 Task: Add the task  Create a new online platform for online nutrition coaching to the section Infrastructure Upgrade Sprint in the project BlueChipper and add a Due Date to the respective task as 2023/12/08
Action: Mouse moved to (486, 431)
Screenshot: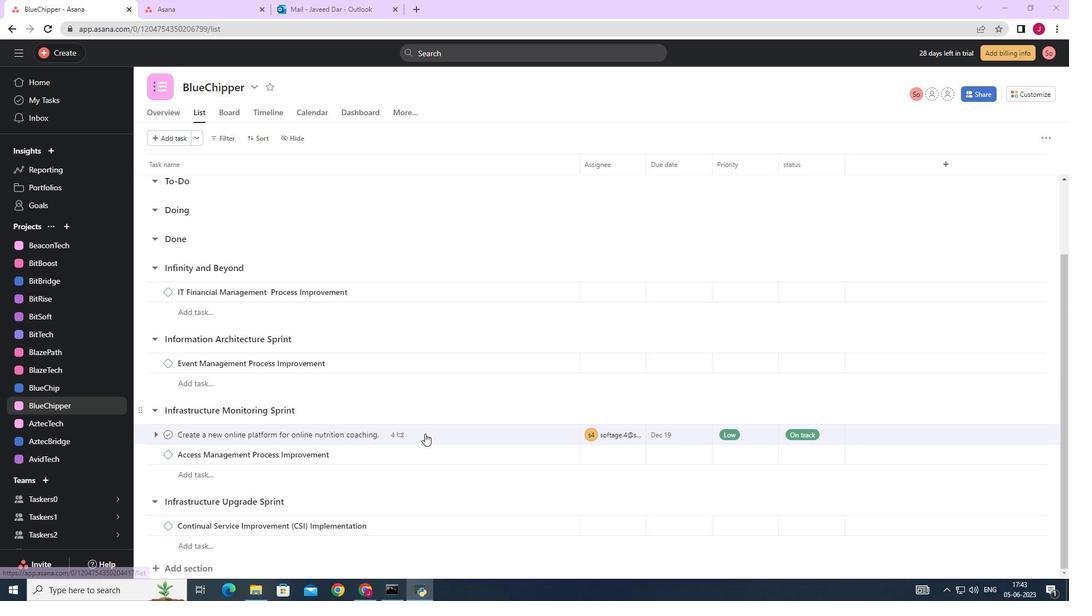 
Action: Mouse scrolled (486, 431) with delta (0, 0)
Screenshot: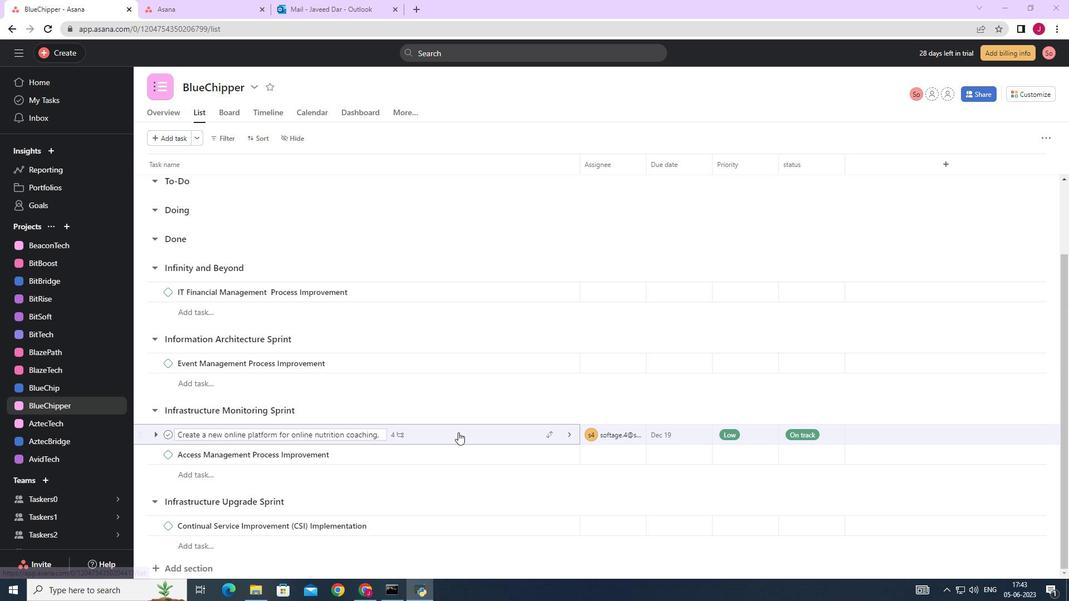 
Action: Mouse moved to (490, 433)
Screenshot: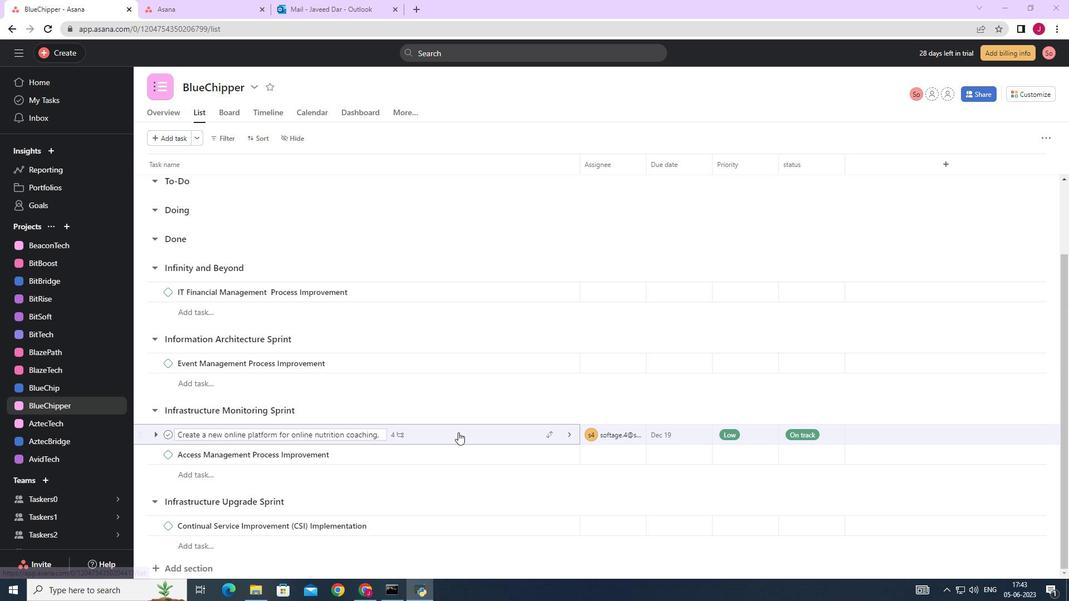 
Action: Mouse scrolled (490, 432) with delta (0, 0)
Screenshot: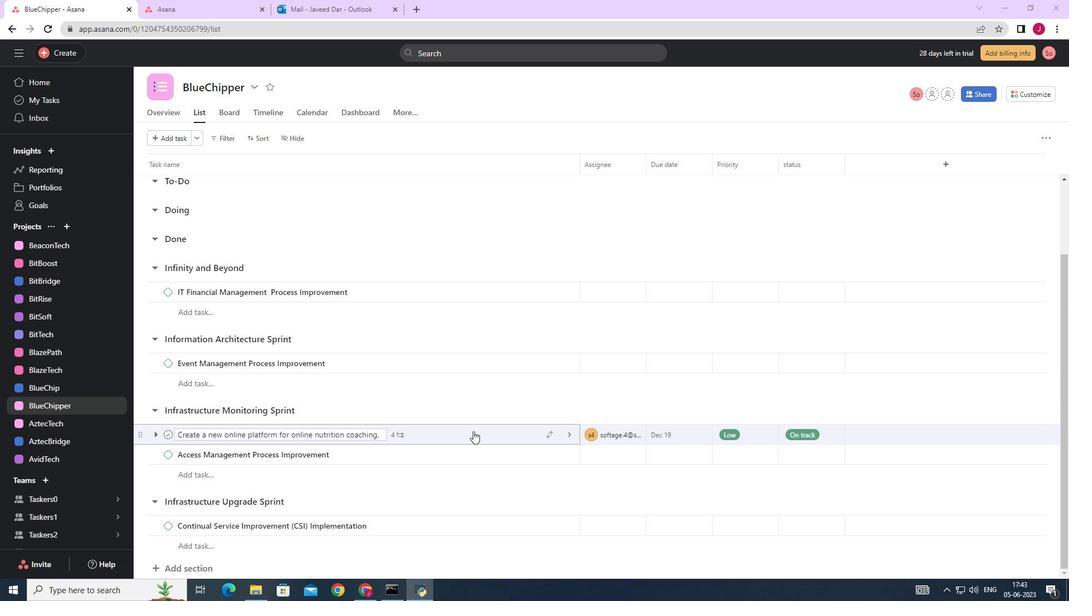 
Action: Mouse moved to (506, 435)
Screenshot: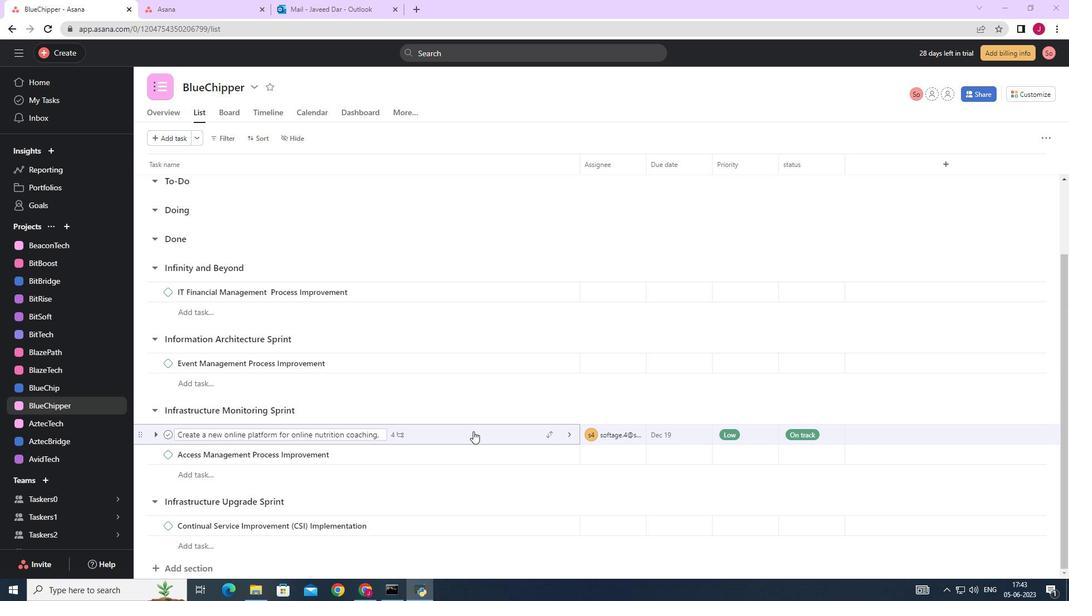 
Action: Mouse scrolled (506, 435) with delta (0, 0)
Screenshot: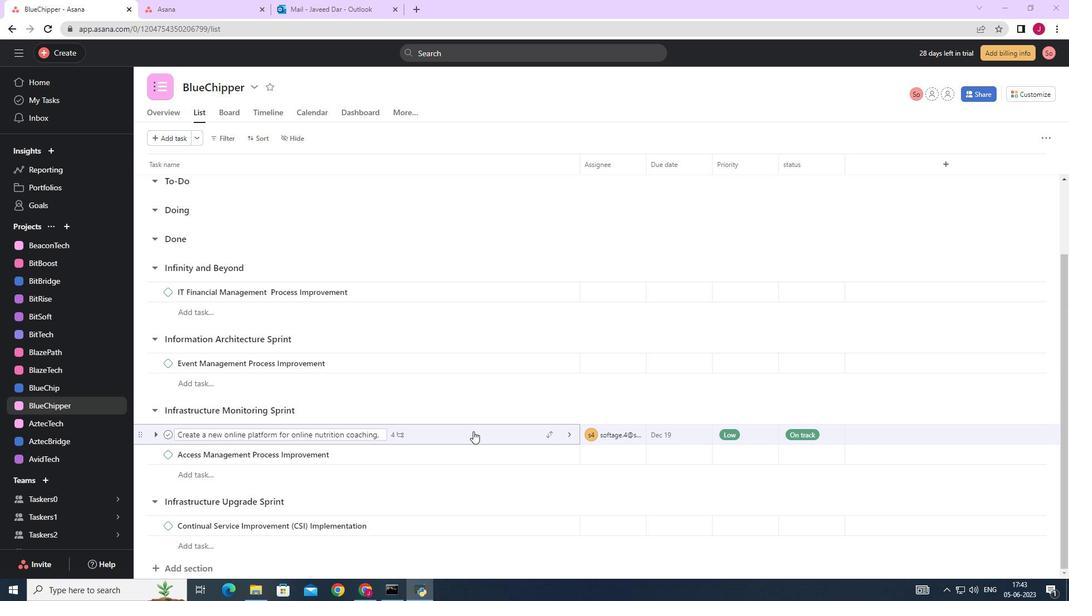 
Action: Mouse moved to (487, 416)
Screenshot: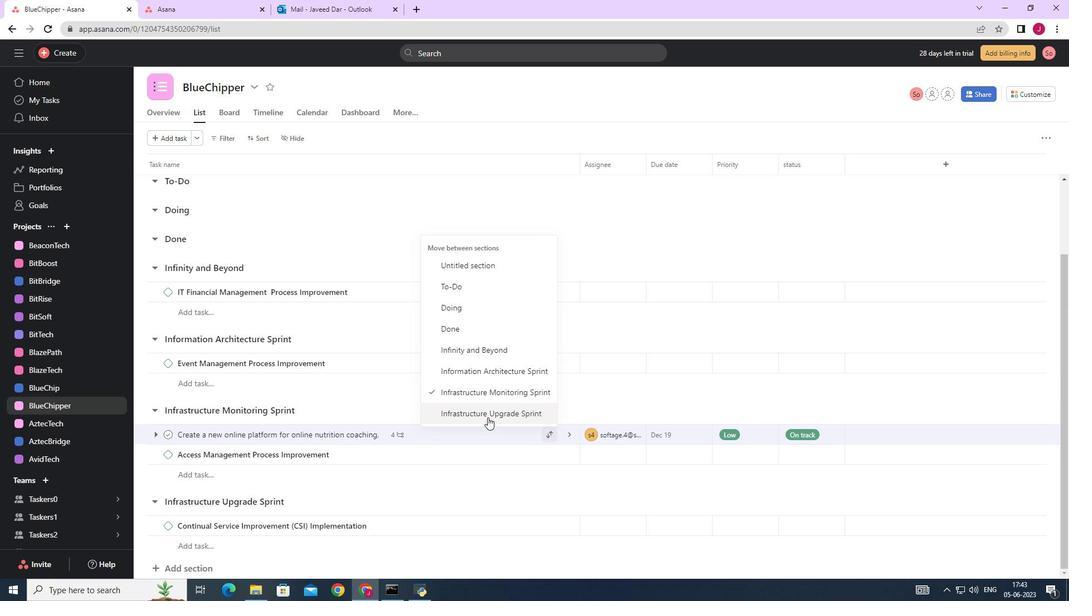 
Action: Mouse pressed left at (487, 416)
Screenshot: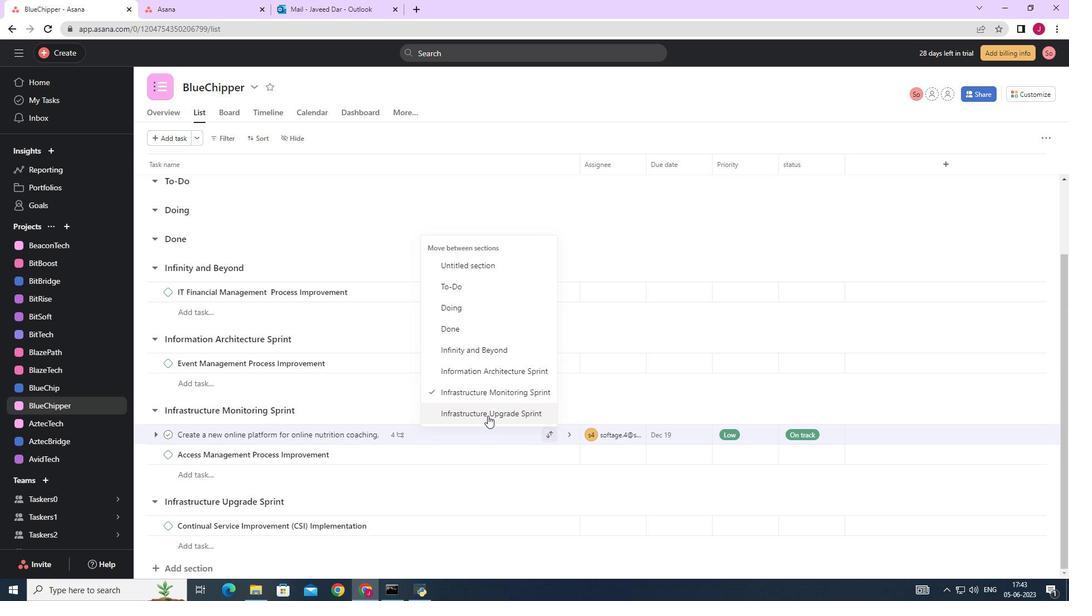 
Action: Mouse moved to (700, 501)
Screenshot: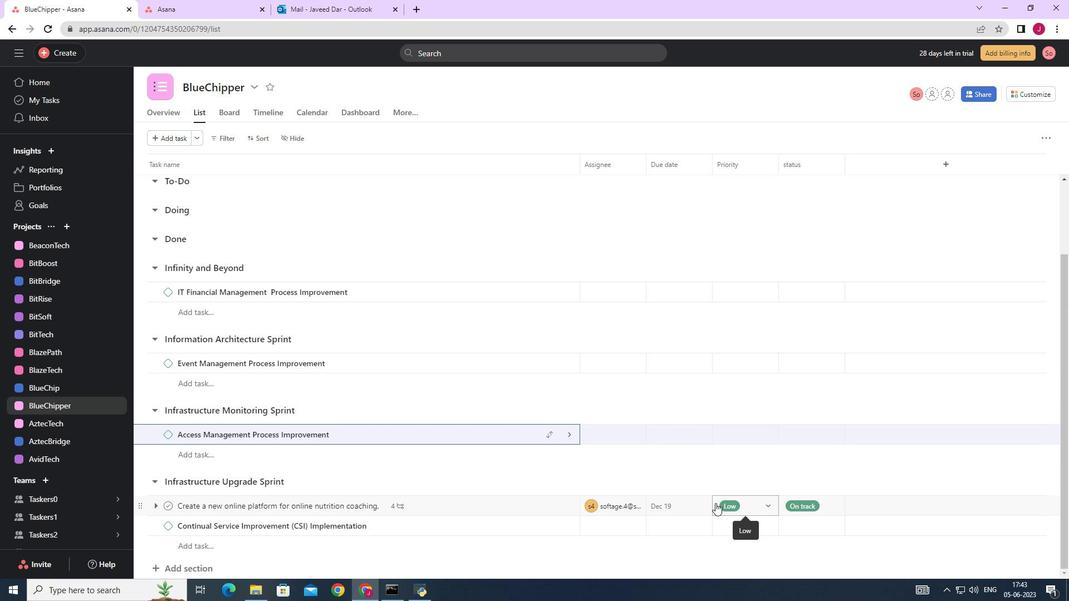 
Action: Mouse pressed left at (700, 501)
Screenshot: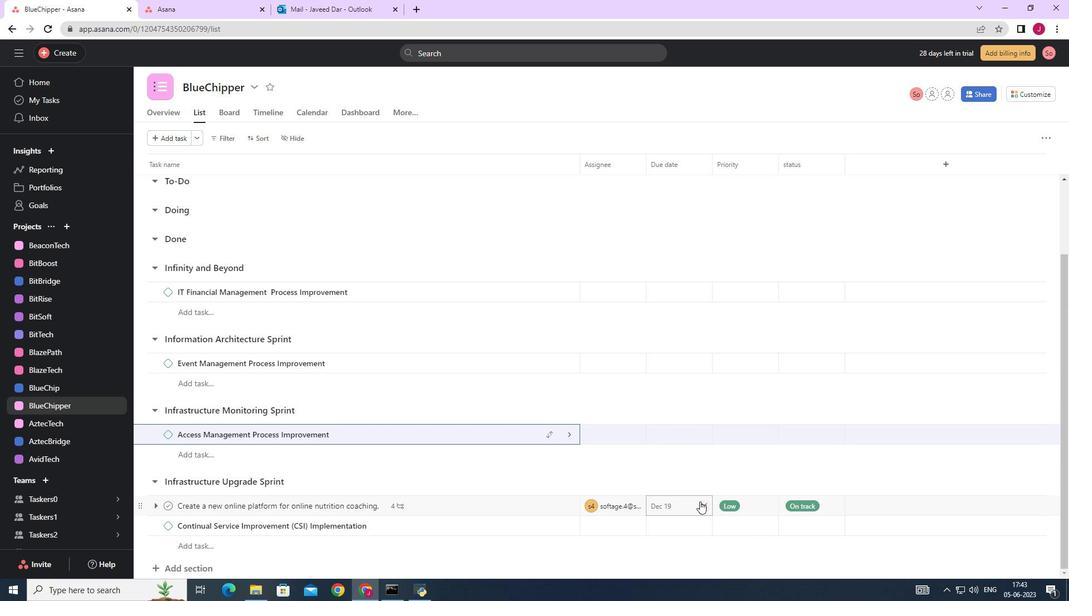 
Action: Mouse moved to (673, 506)
Screenshot: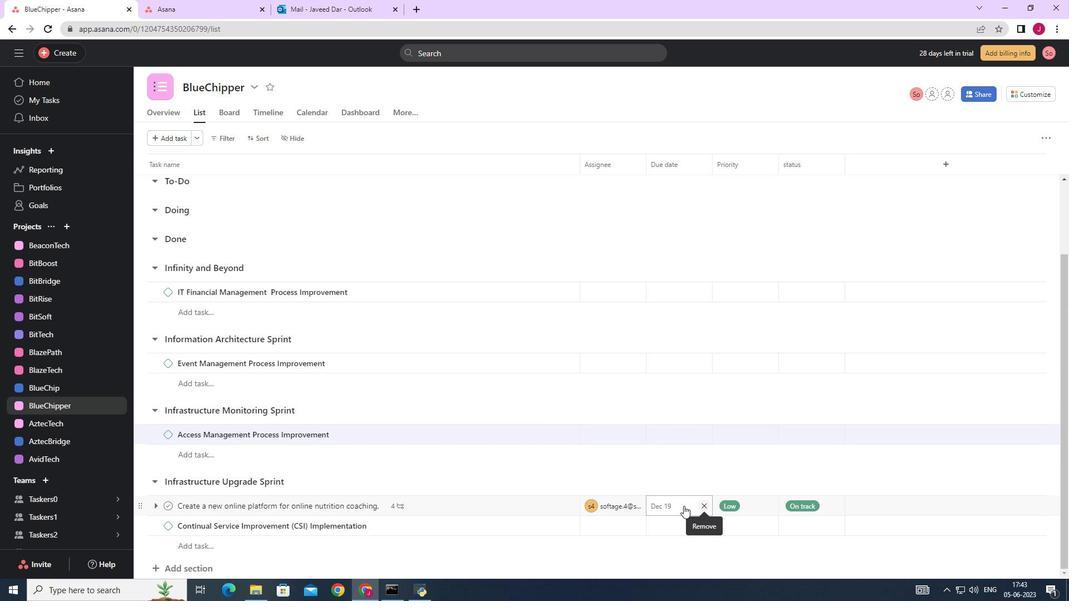 
Action: Mouse pressed left at (673, 506)
Screenshot: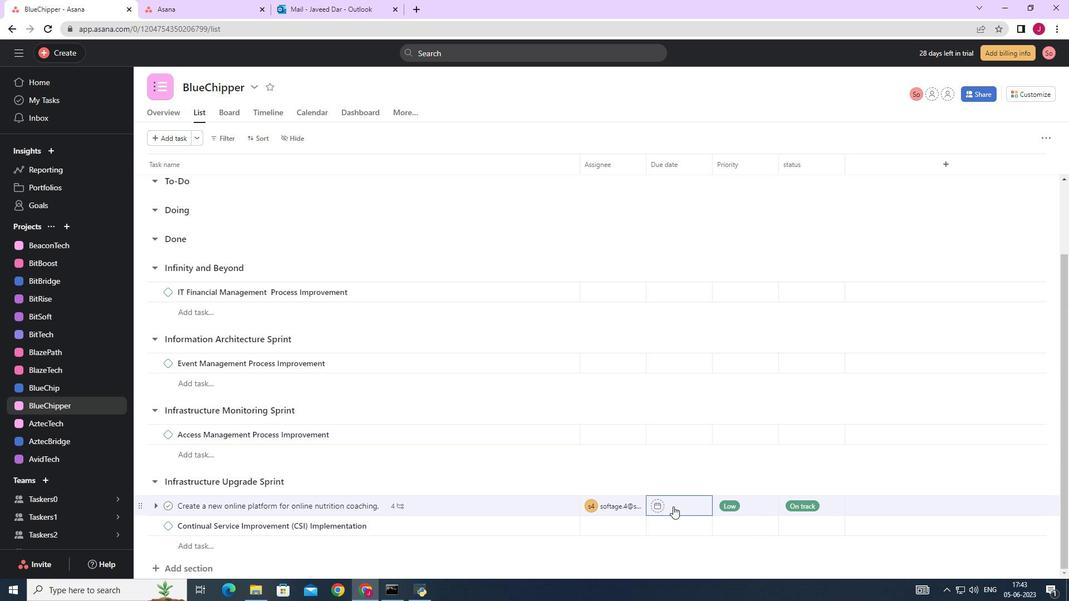 
Action: Mouse moved to (792, 330)
Screenshot: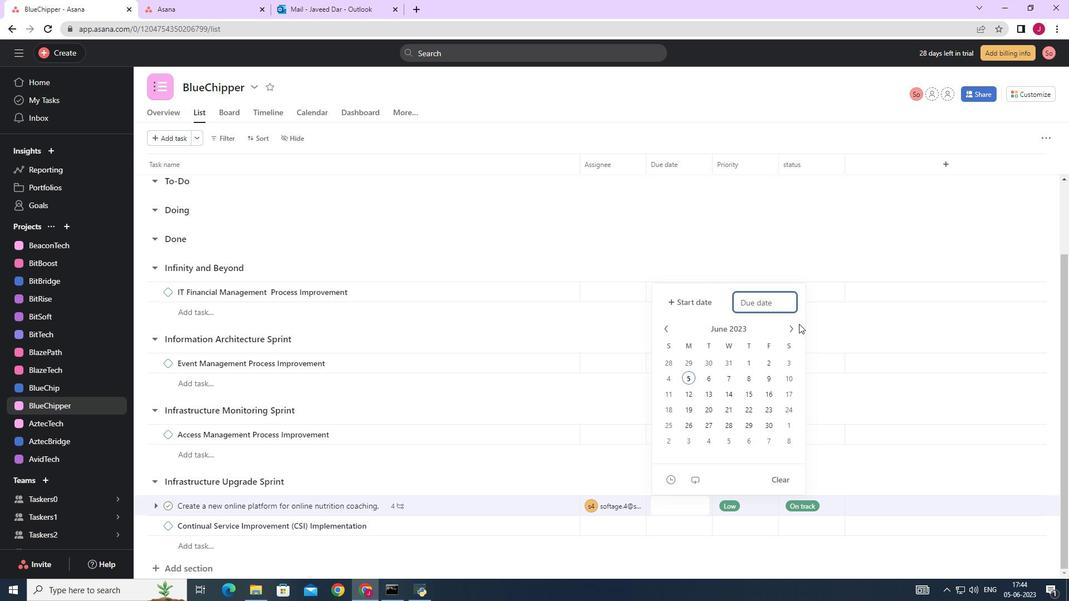 
Action: Mouse pressed left at (792, 330)
Screenshot: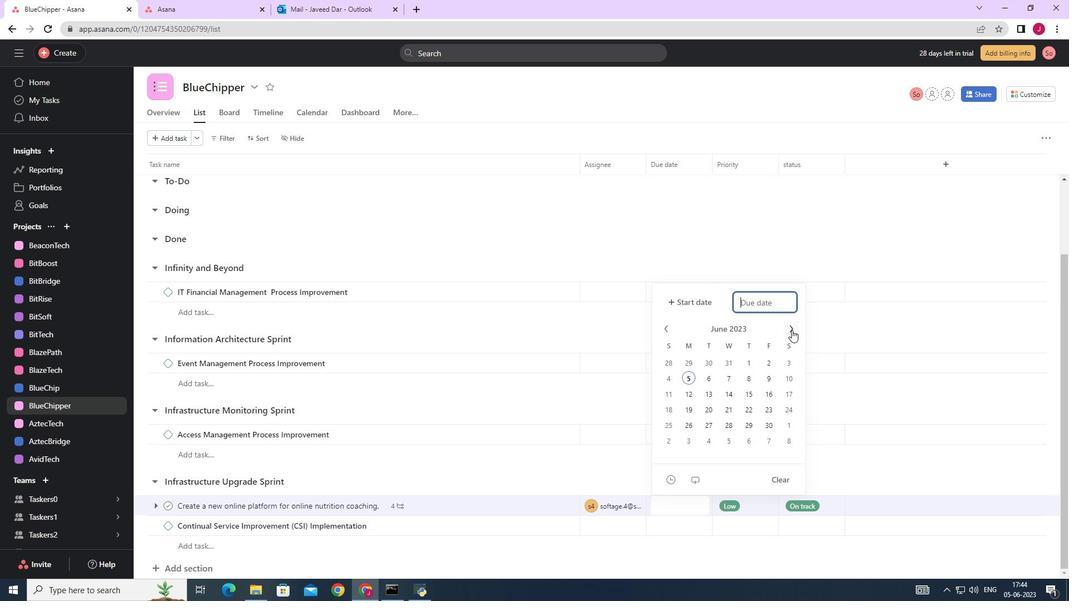 
Action: Mouse pressed left at (792, 330)
Screenshot: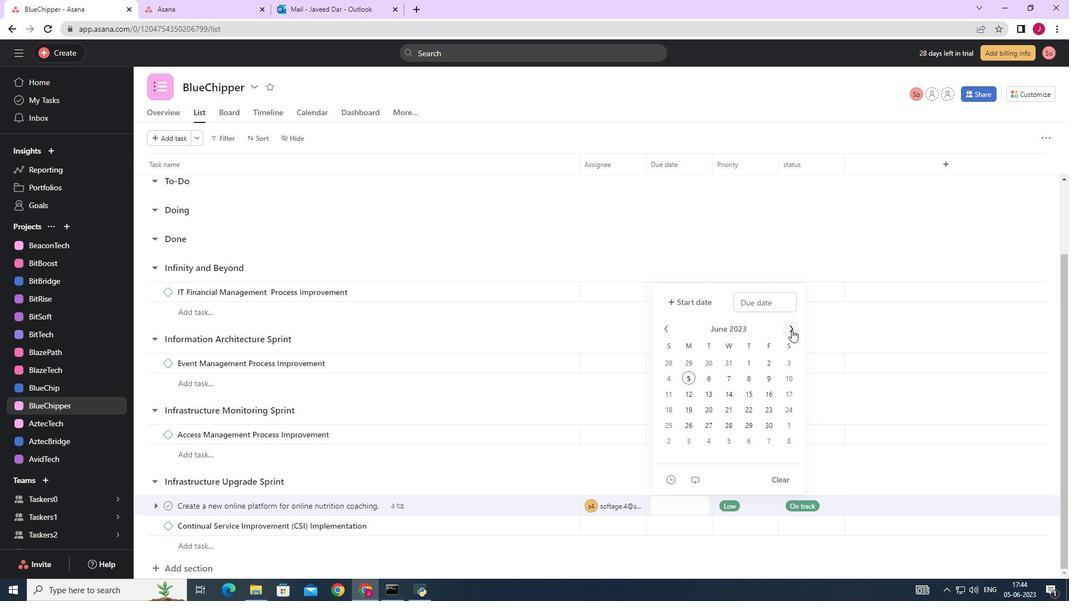 
Action: Mouse pressed left at (792, 330)
Screenshot: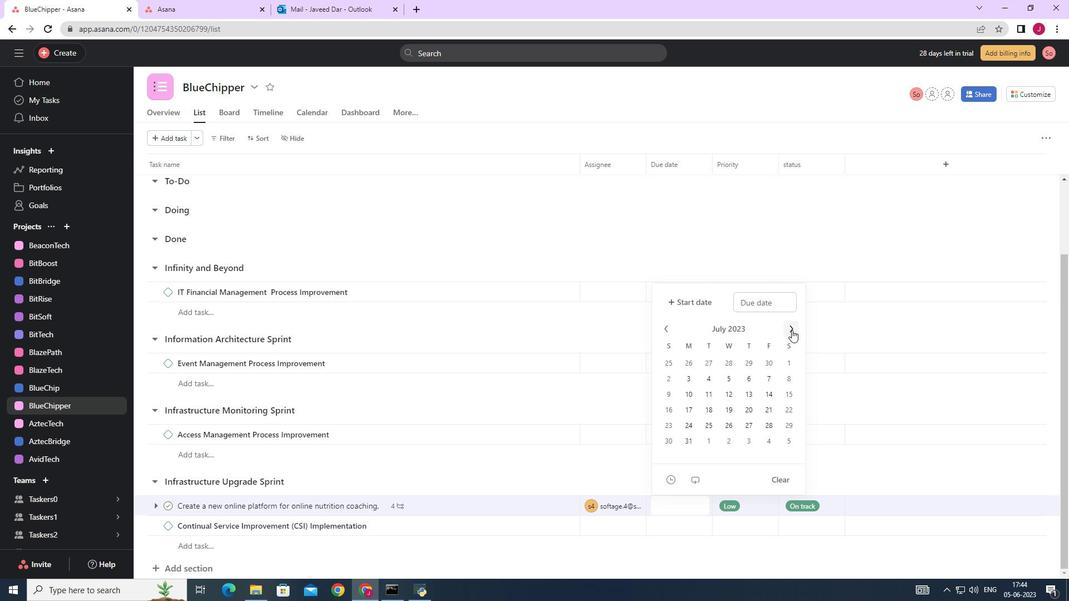 
Action: Mouse pressed left at (792, 330)
Screenshot: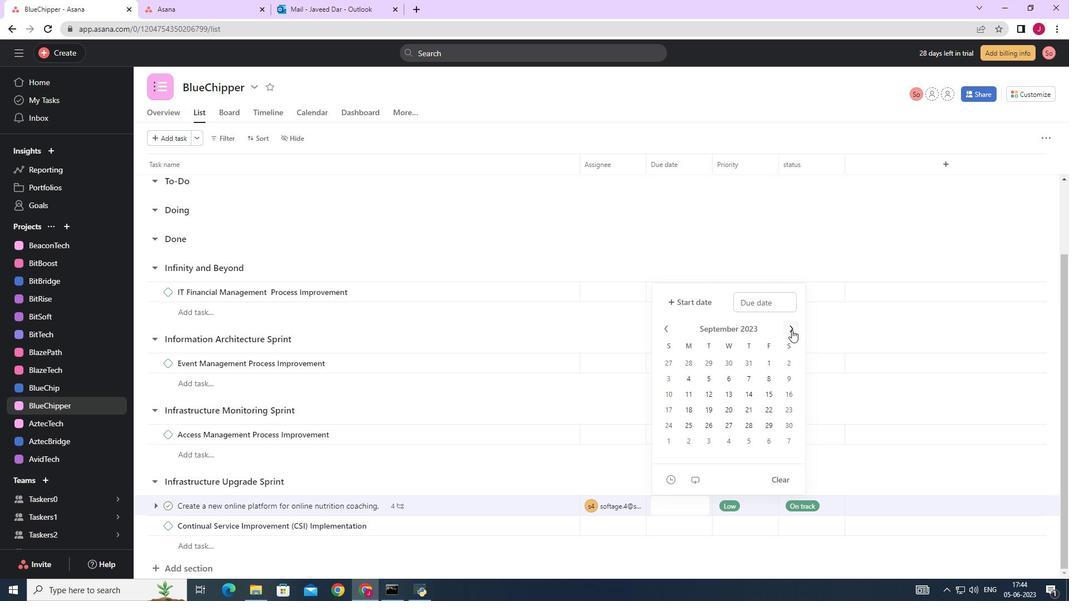 
Action: Mouse pressed left at (792, 330)
Screenshot: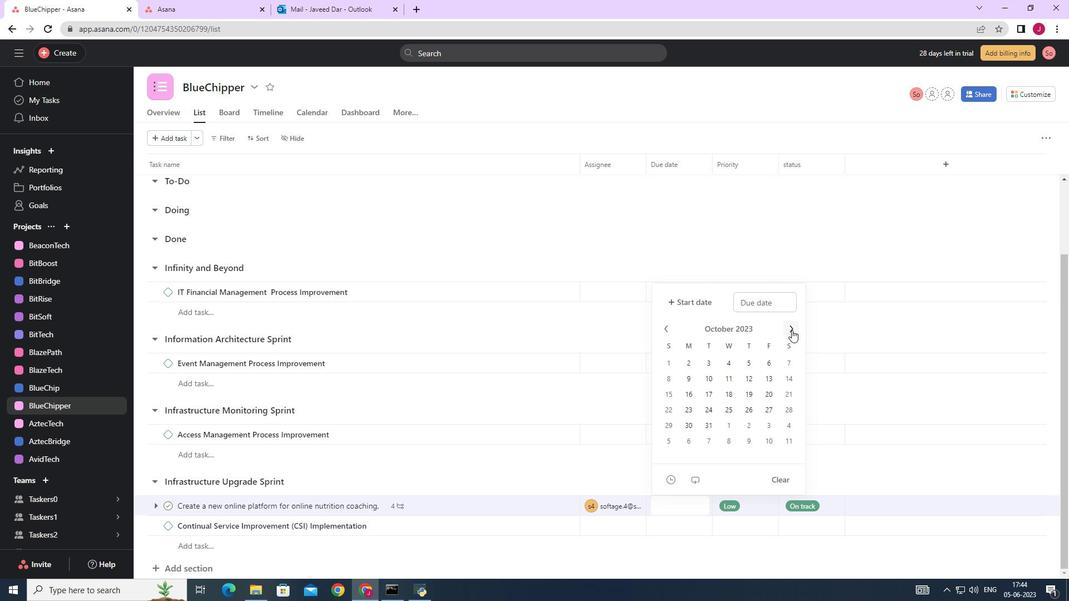 
Action: Mouse pressed left at (792, 330)
Screenshot: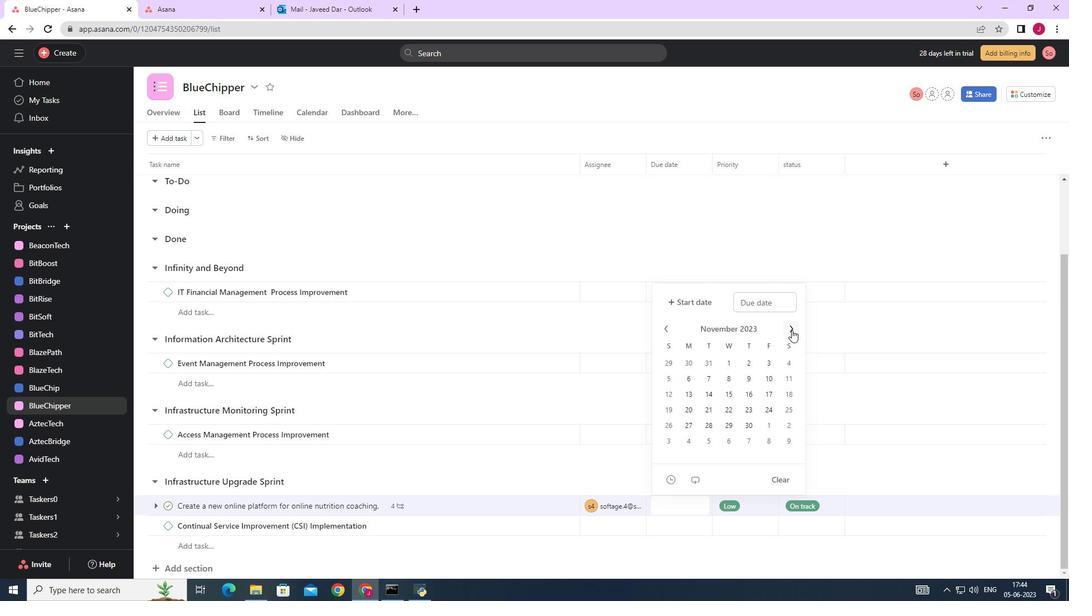 
Action: Mouse moved to (773, 376)
Screenshot: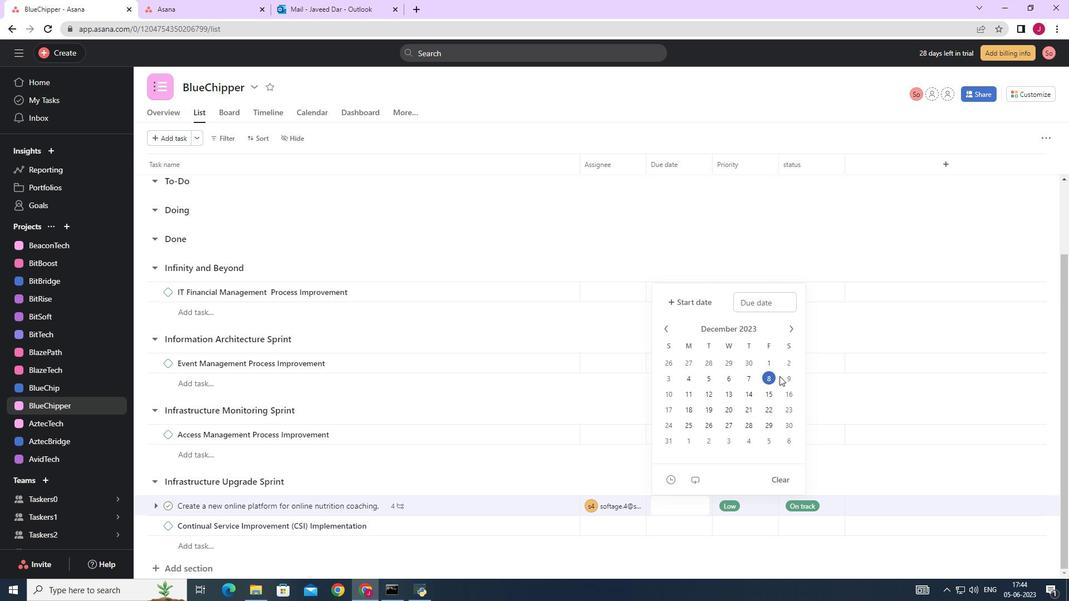 
Action: Mouse pressed left at (773, 376)
Screenshot: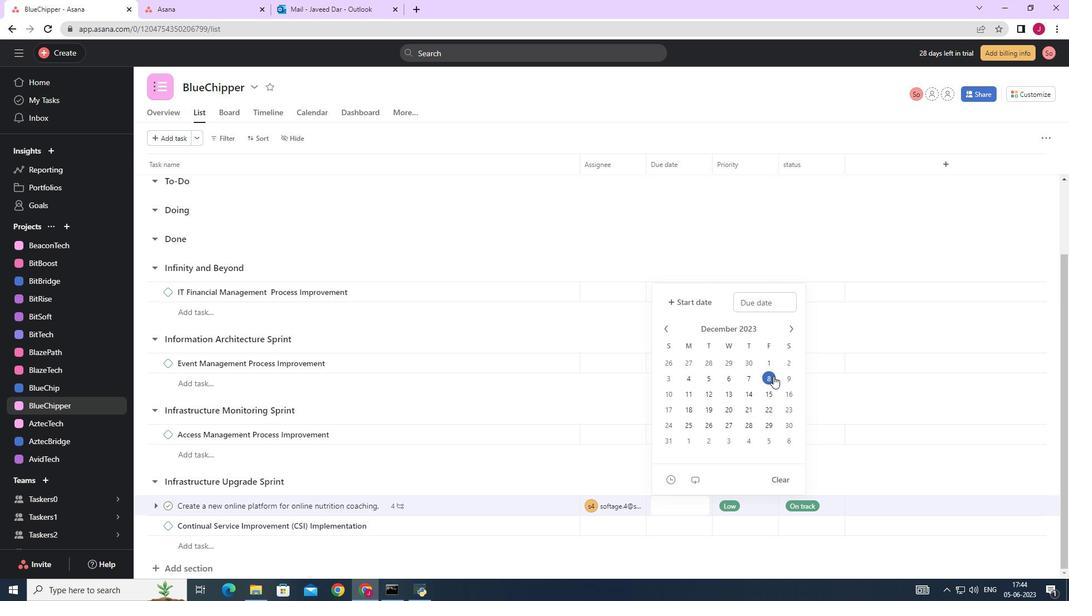 
Action: Mouse moved to (894, 338)
Screenshot: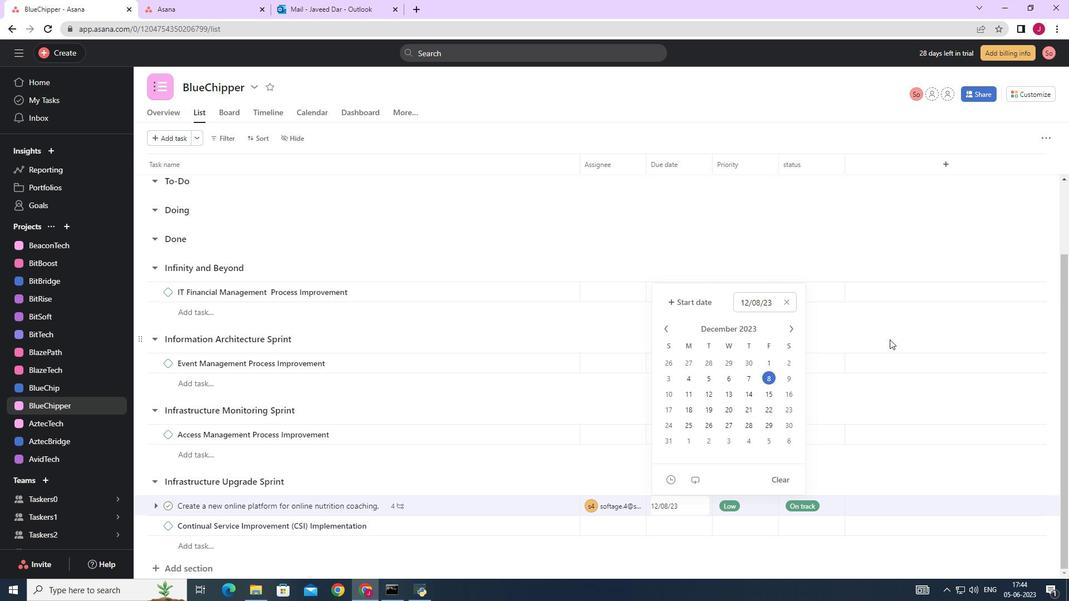 
Action: Mouse pressed left at (894, 338)
Screenshot: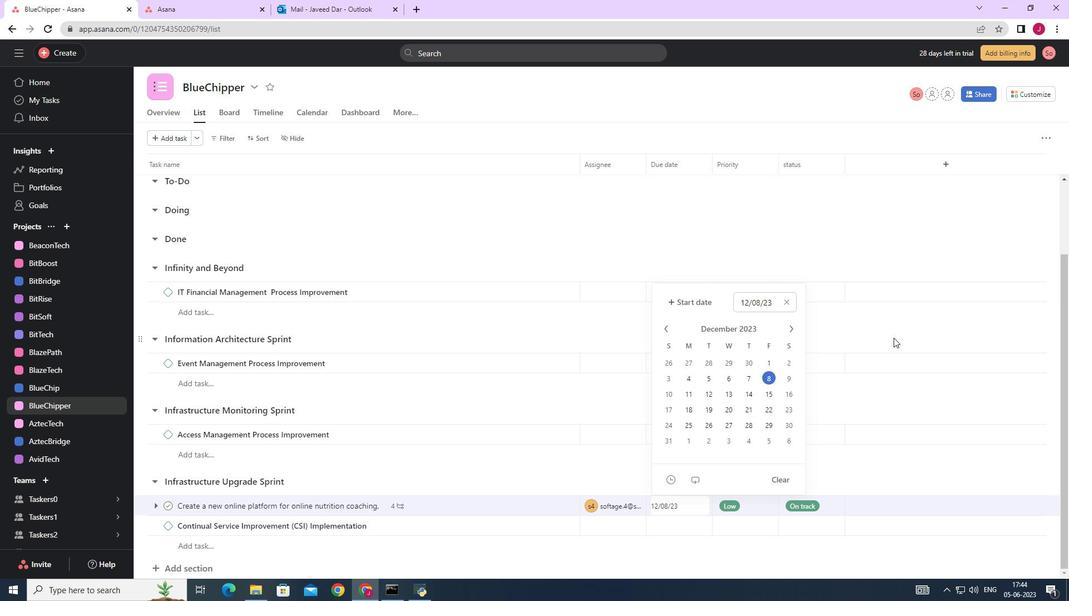 
